 Task: In the  document Mothersdayletter.pdf Change font size of watermark '123' and place the watermark  'Diagonally '. Insert footer and write www.lunaTech.com
Action: Mouse moved to (535, 403)
Screenshot: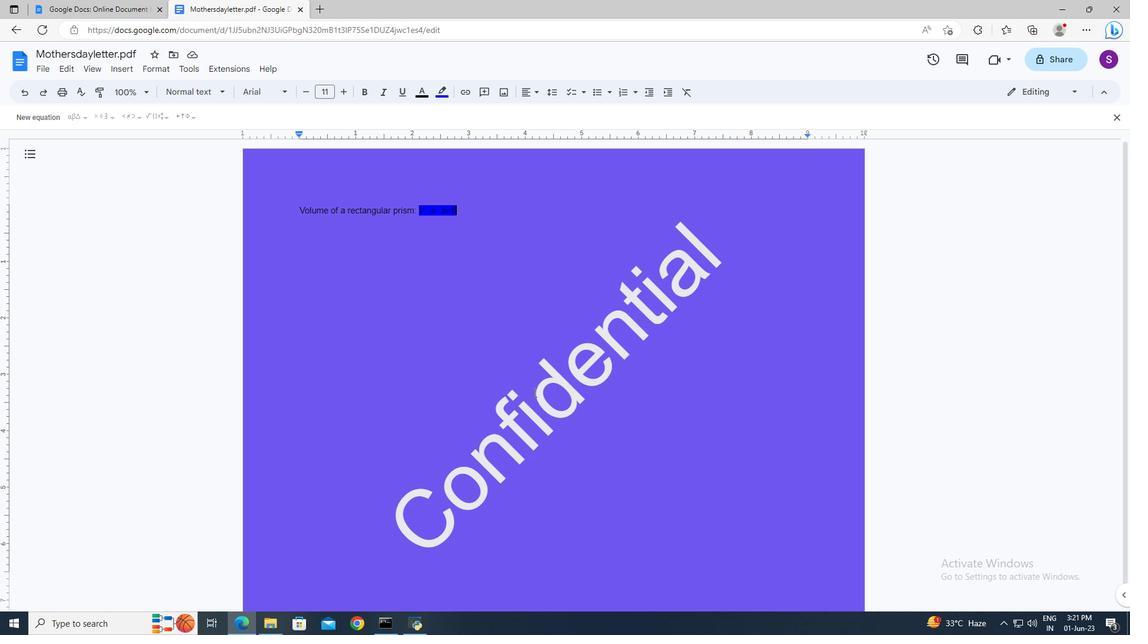 
Action: Mouse pressed left at (535, 403)
Screenshot: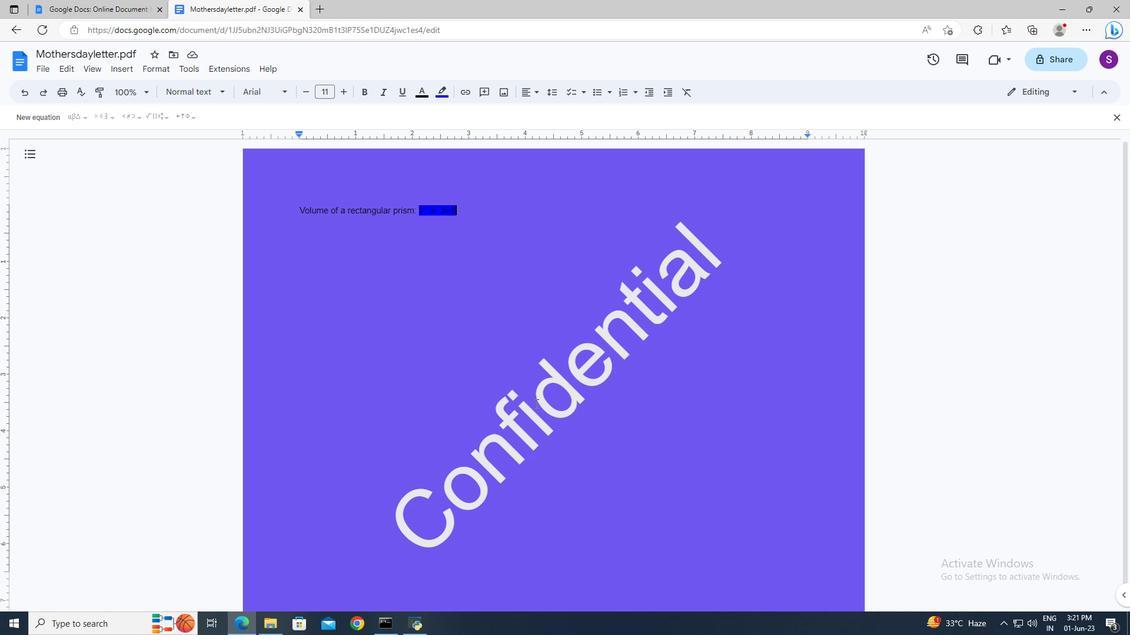 
Action: Mouse pressed left at (535, 403)
Screenshot: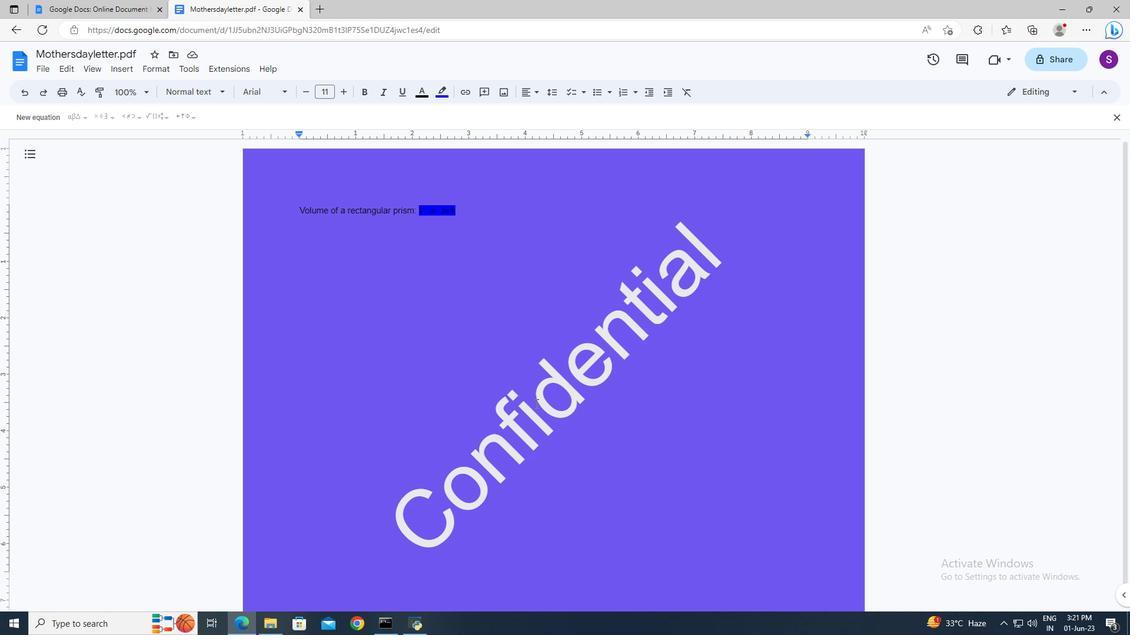 
Action: Mouse moved to (425, 584)
Screenshot: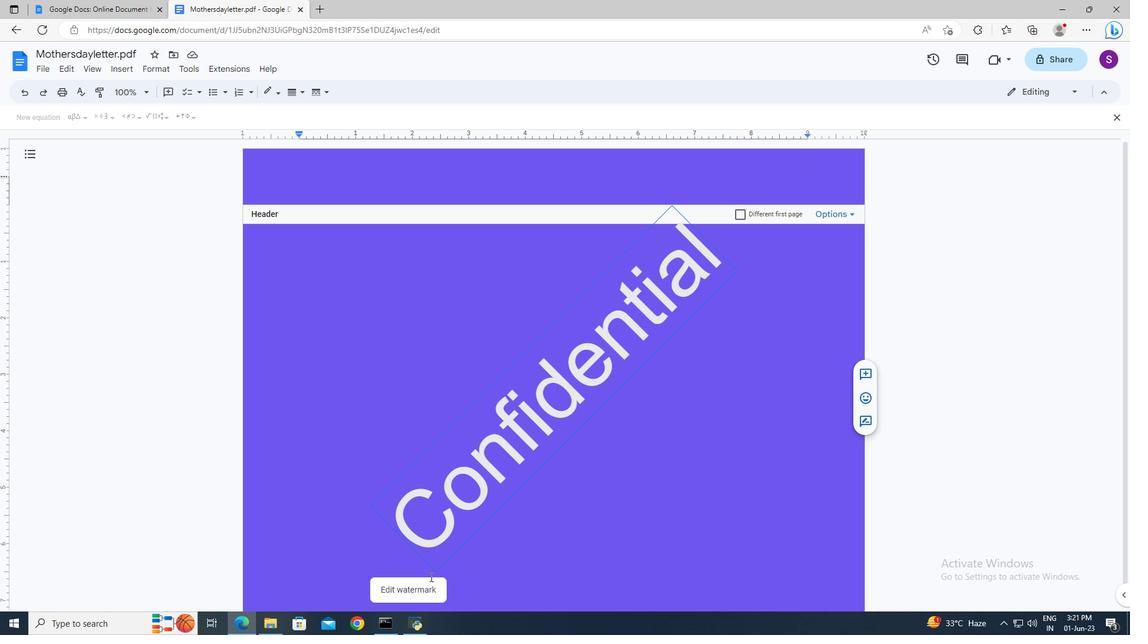
Action: Mouse pressed left at (425, 584)
Screenshot: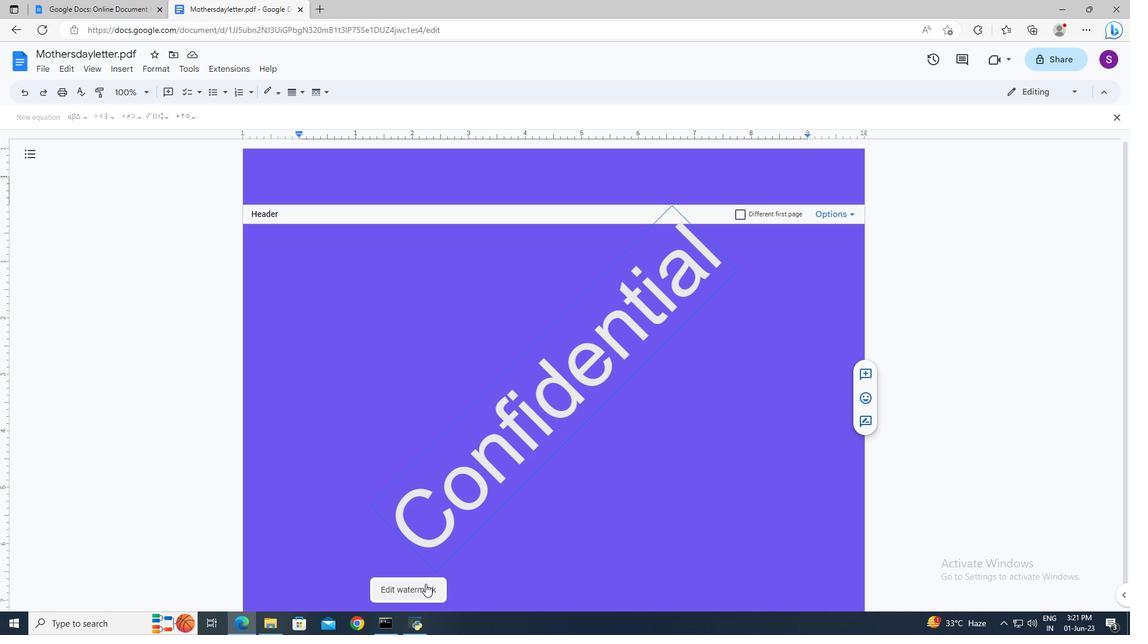 
Action: Mouse moved to (997, 250)
Screenshot: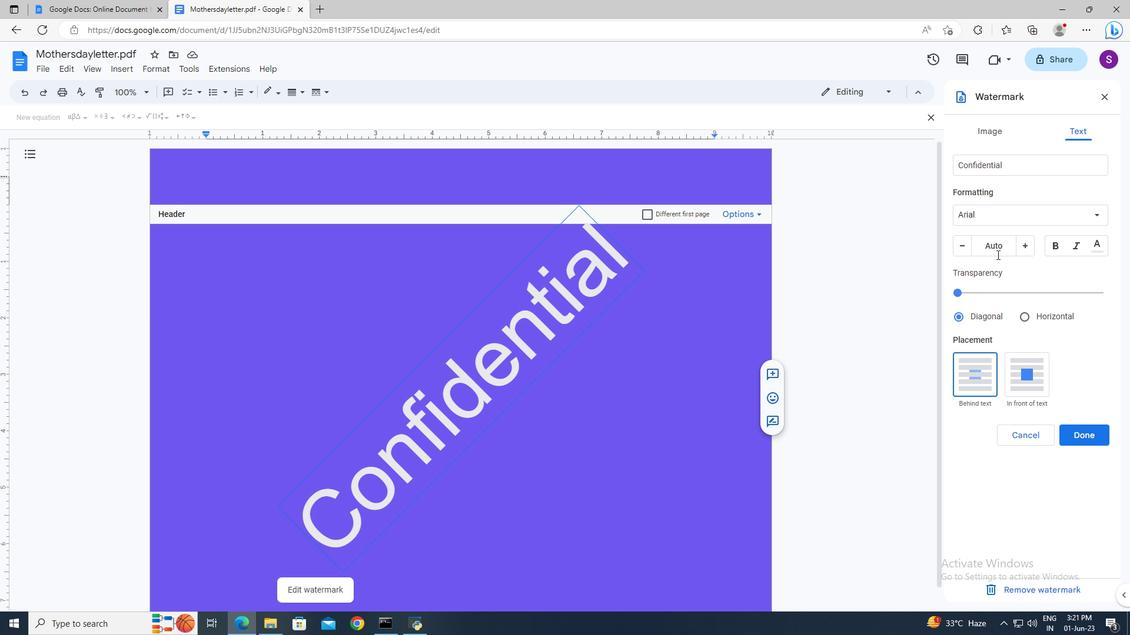 
Action: Mouse pressed left at (997, 250)
Screenshot: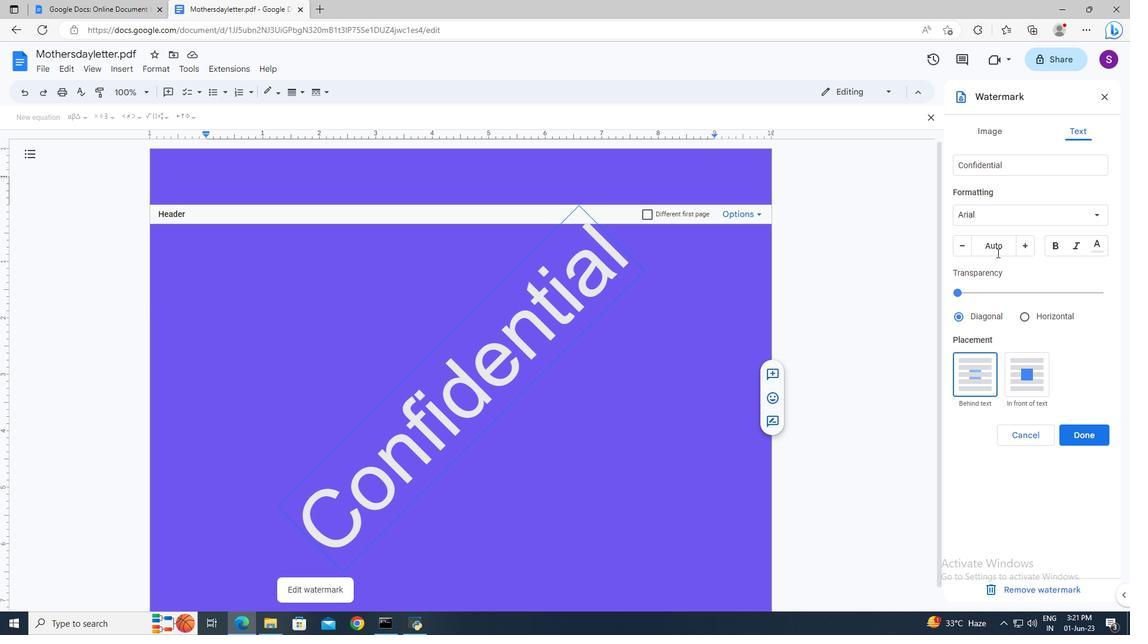 
Action: Mouse moved to (989, 246)
Screenshot: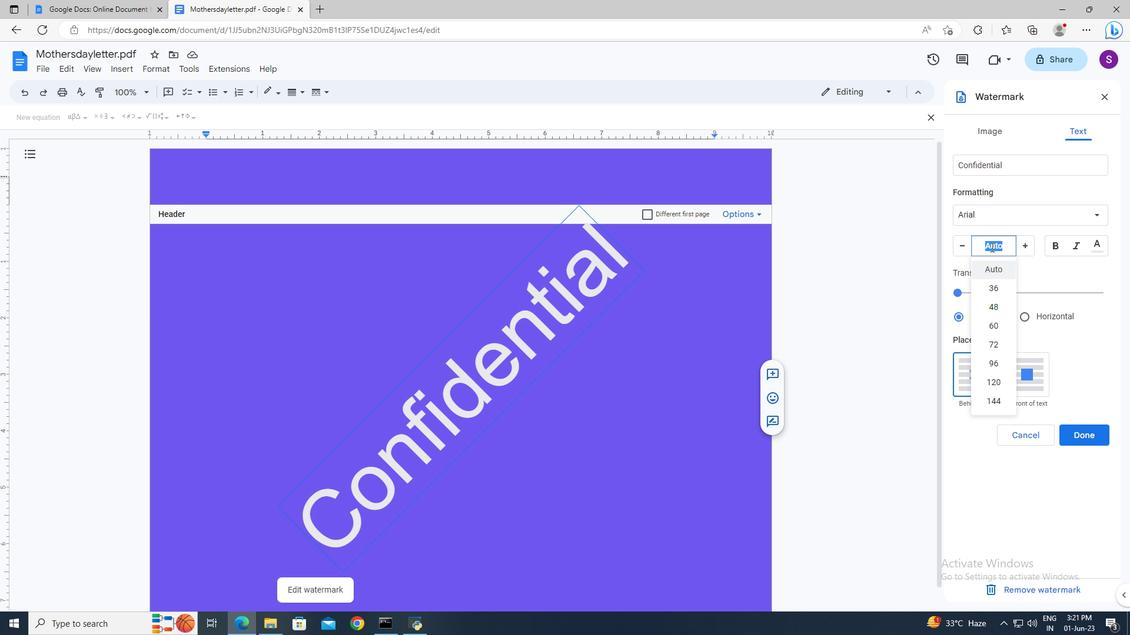 
Action: Key pressed 123<Key.enter>
Screenshot: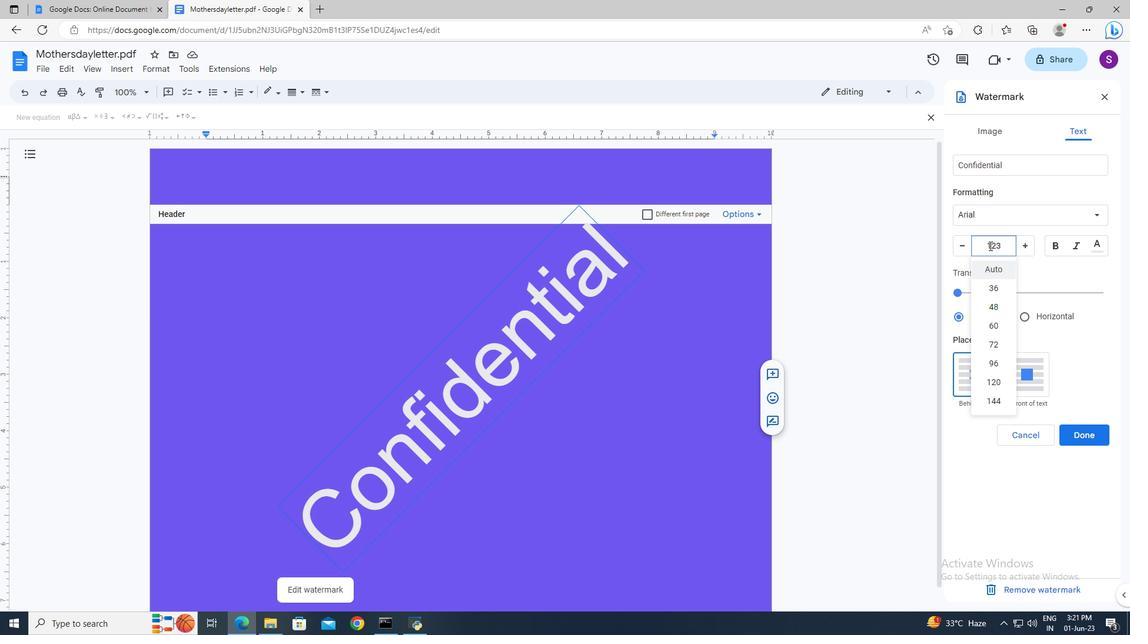 
Action: Mouse moved to (960, 320)
Screenshot: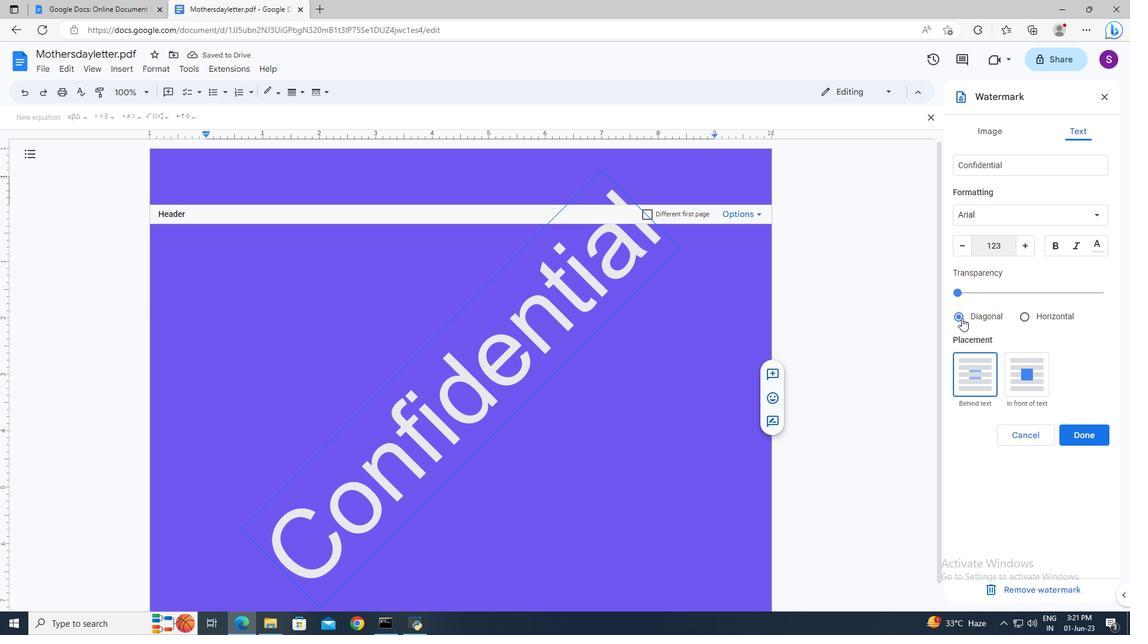 
Action: Mouse pressed left at (960, 320)
Screenshot: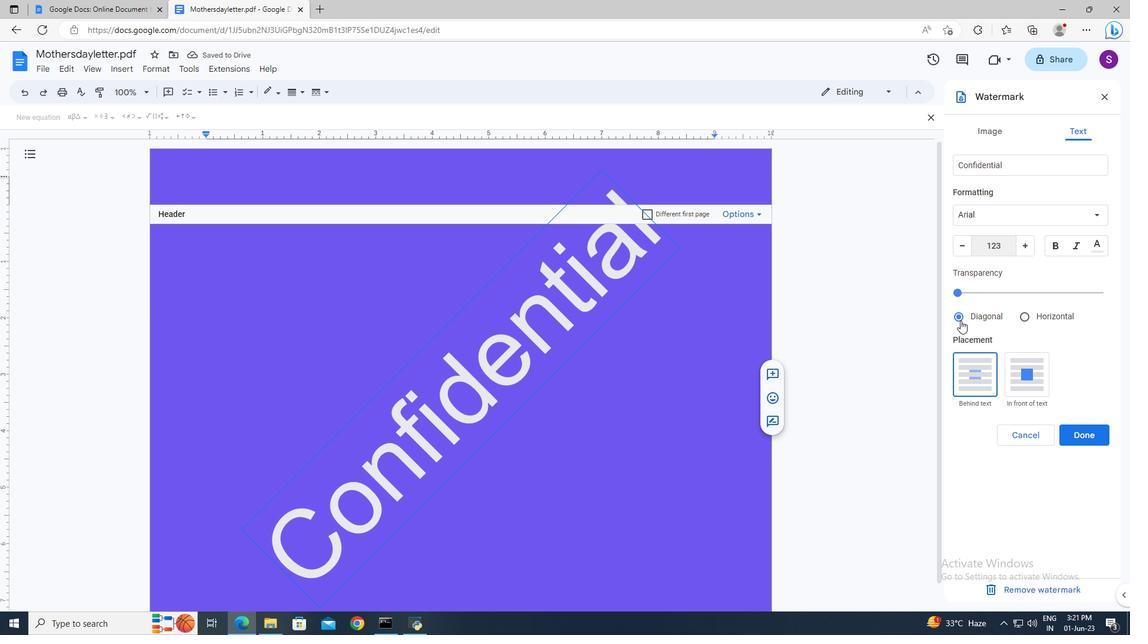 
Action: Mouse moved to (1081, 434)
Screenshot: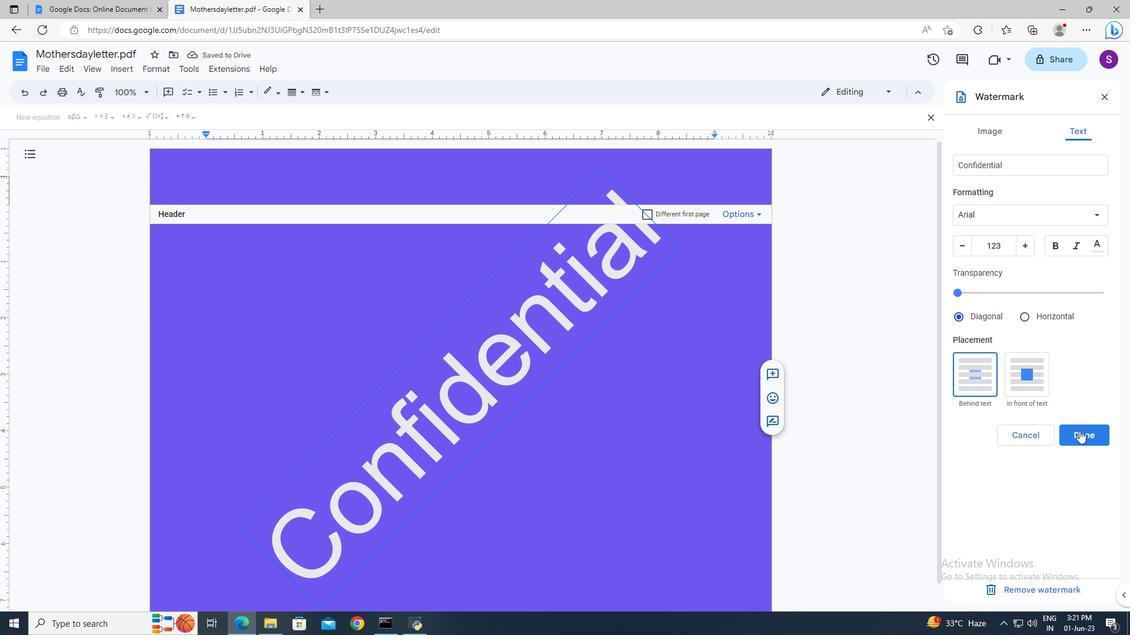
Action: Mouse pressed left at (1081, 434)
Screenshot: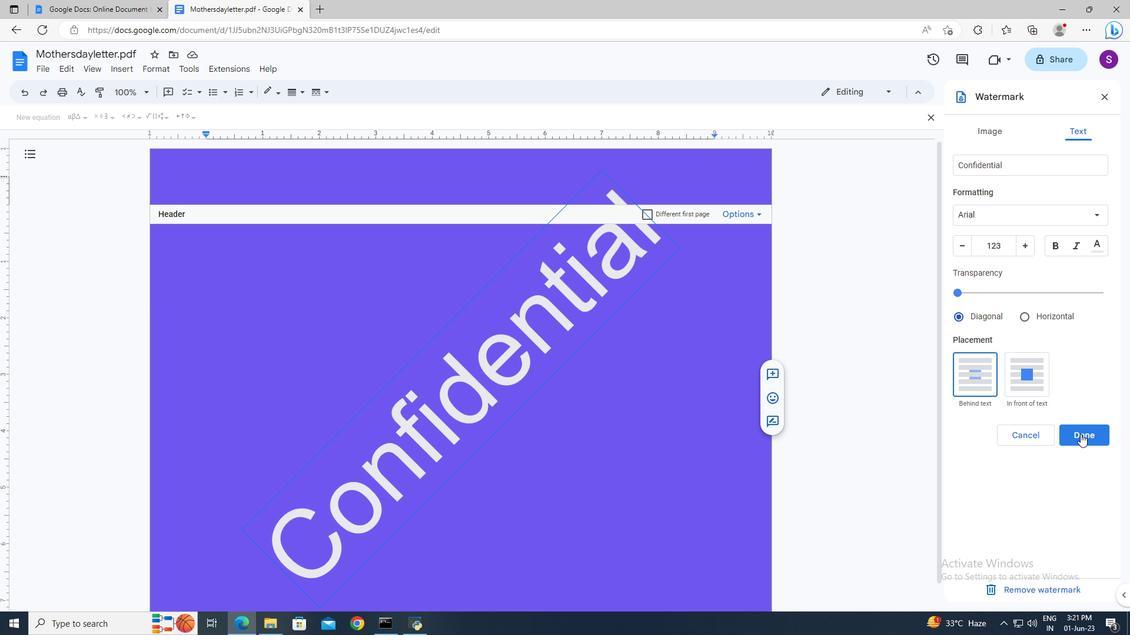 
Action: Mouse moved to (128, 64)
Screenshot: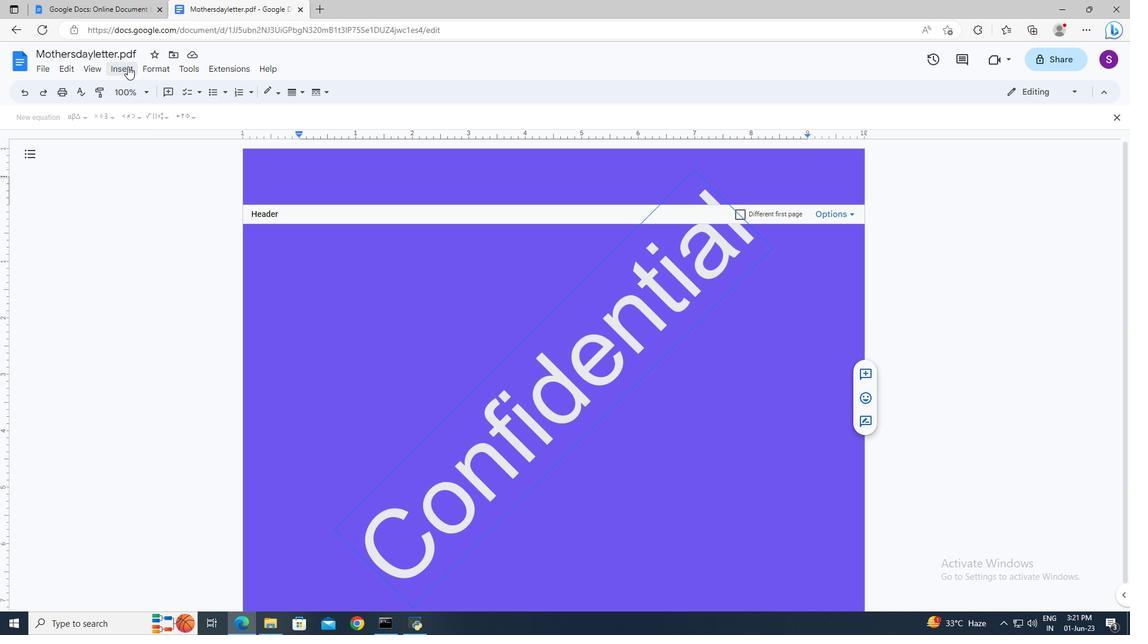 
Action: Mouse pressed left at (128, 64)
Screenshot: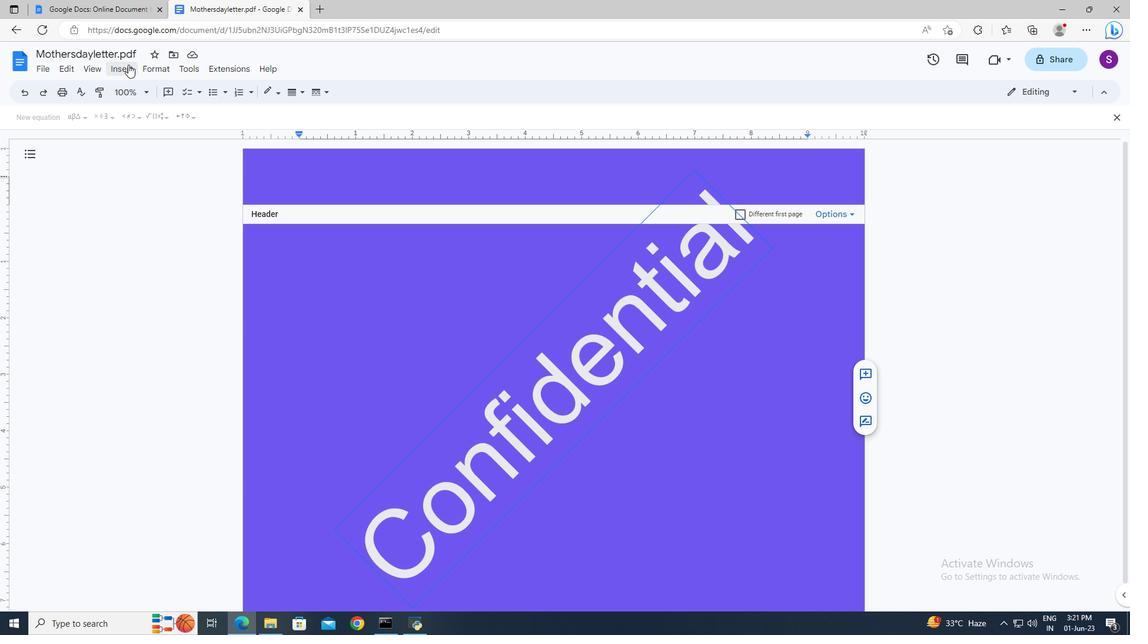 
Action: Mouse moved to (328, 385)
Screenshot: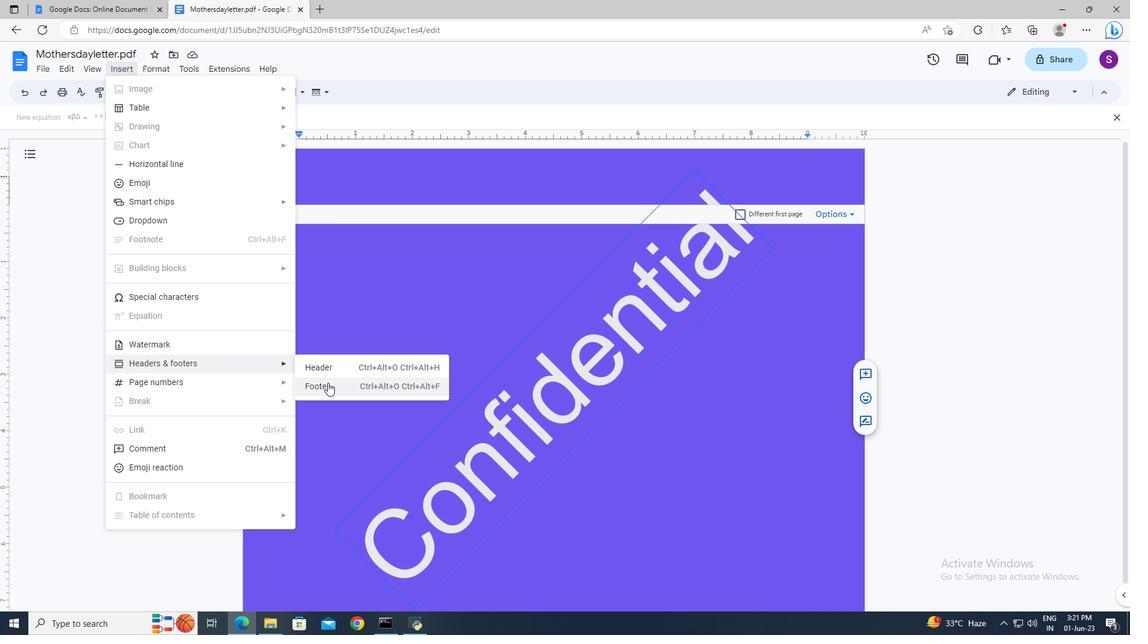 
Action: Mouse pressed left at (328, 385)
Screenshot: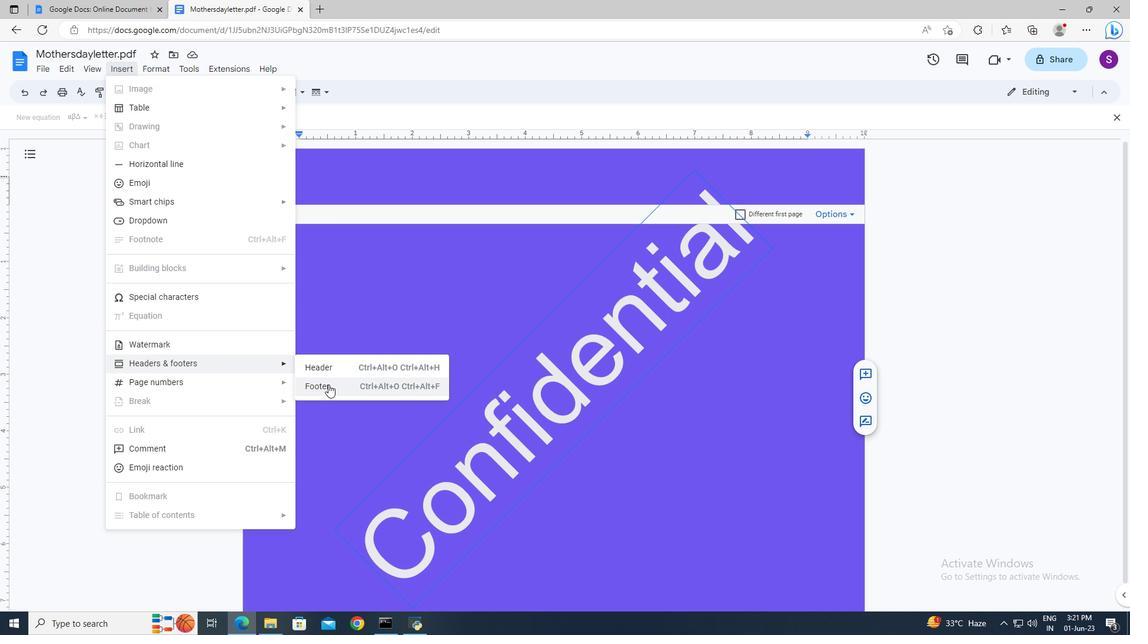 
Action: Key pressed www.luna<Key.shift>Tech.com
Screenshot: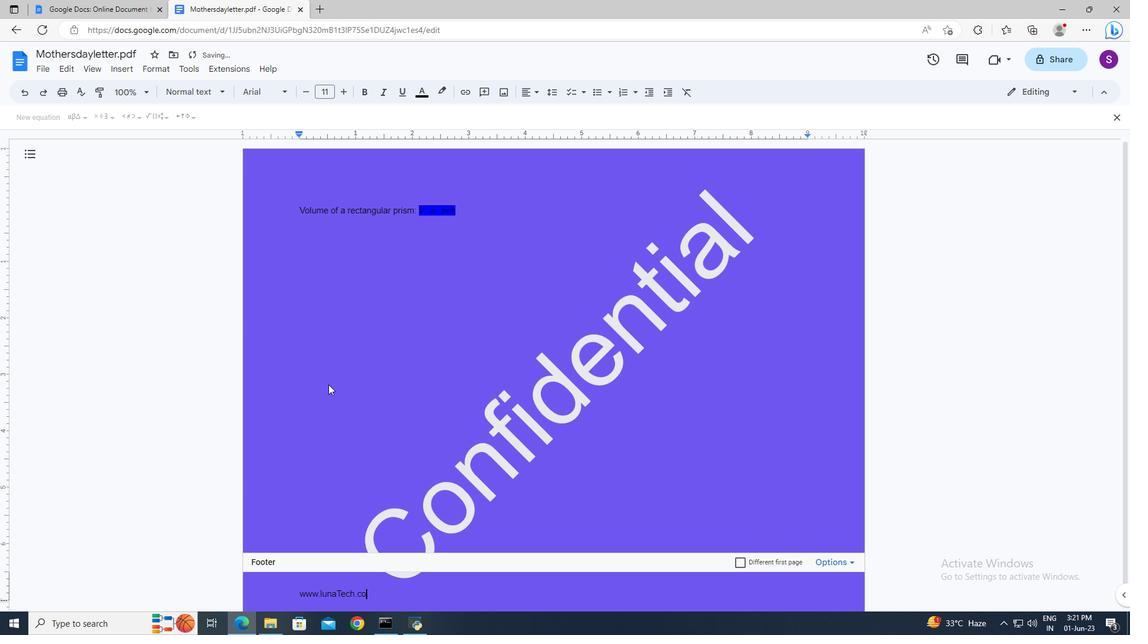 
Action: Mouse pressed left at (328, 385)
Screenshot: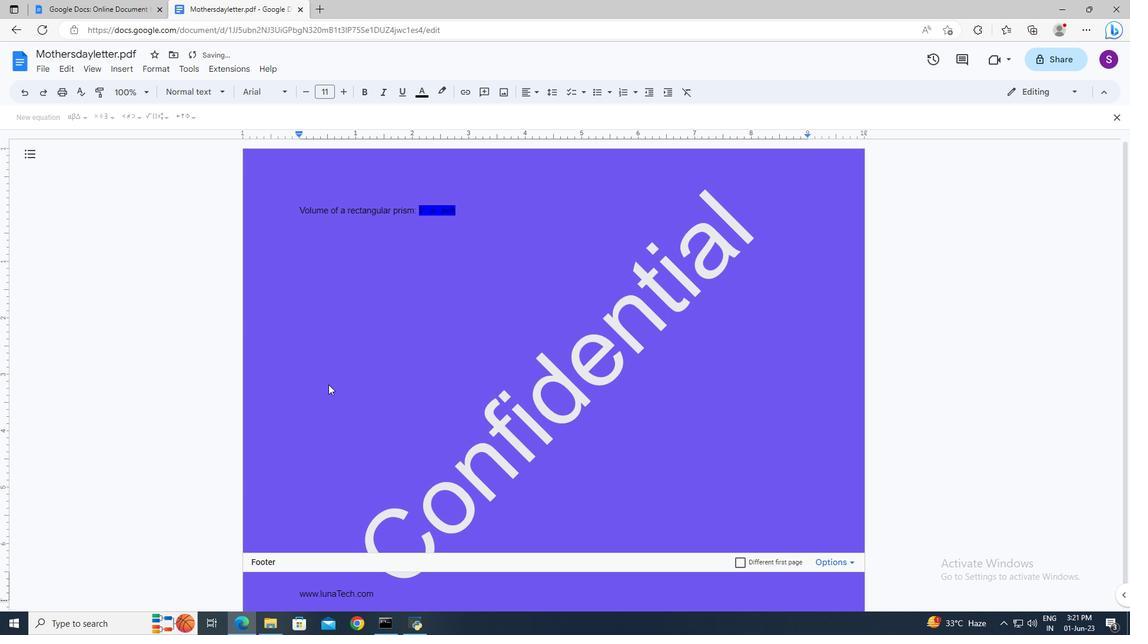 
